 Task: Add Topo Chico Mineral Water 12 Pack Case to the cart.
Action: Mouse pressed left at (26, 109)
Screenshot: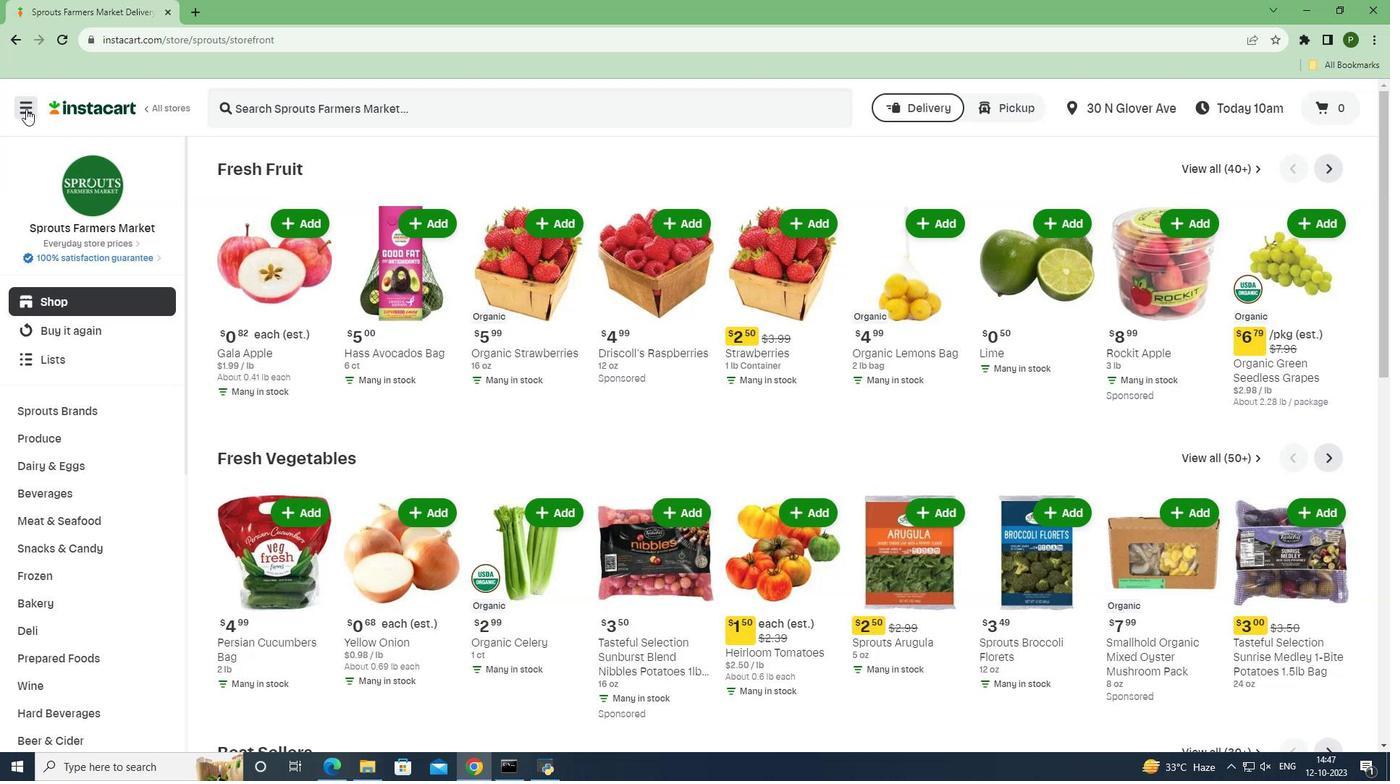 
Action: Mouse moved to (40, 373)
Screenshot: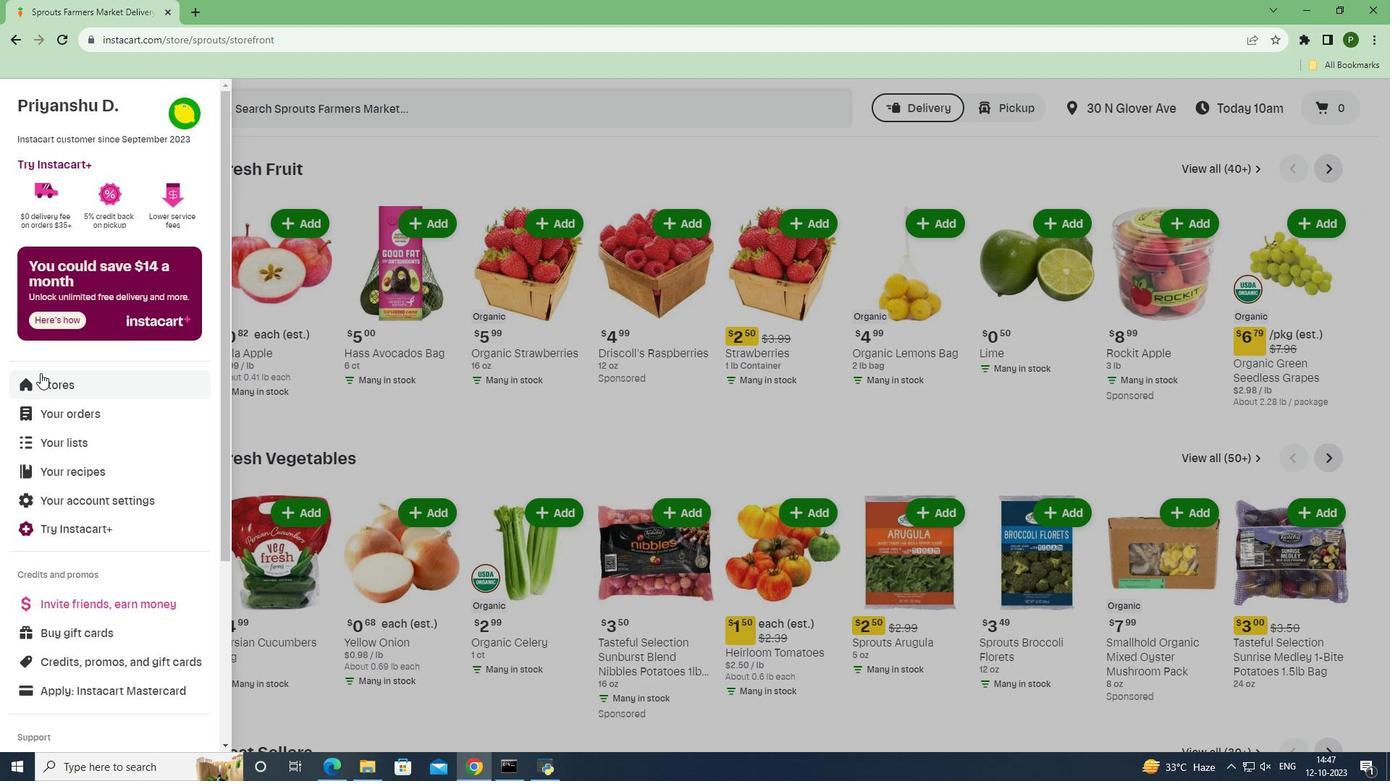 
Action: Mouse pressed left at (40, 373)
Screenshot: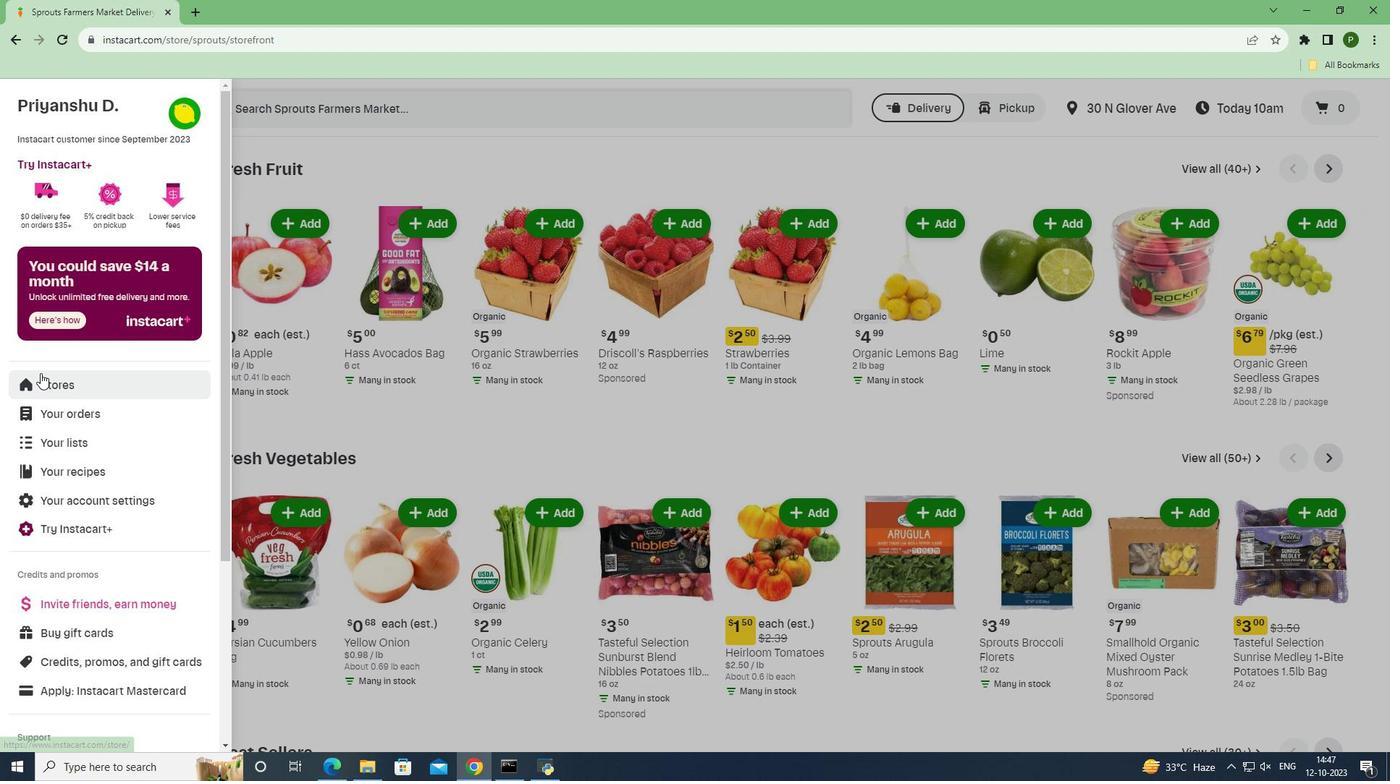 
Action: Mouse moved to (351, 165)
Screenshot: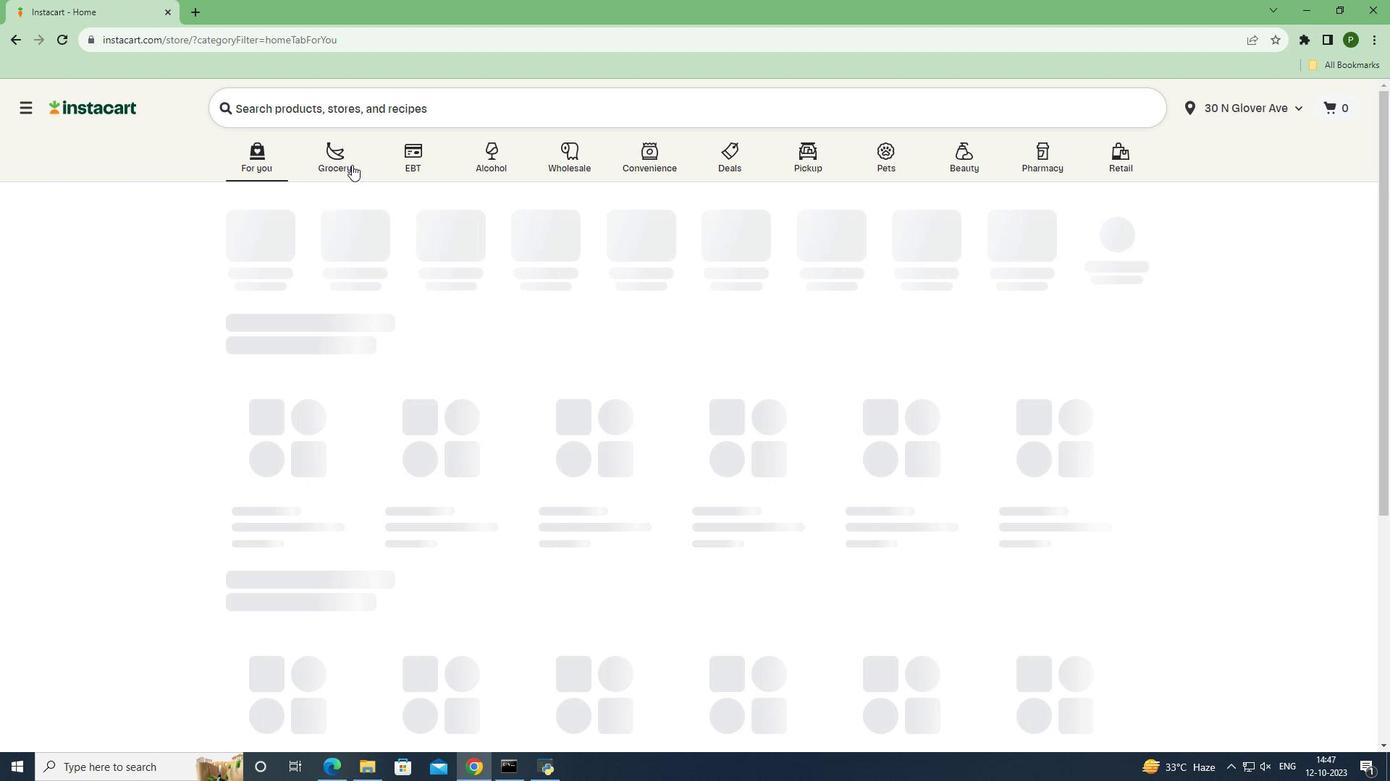 
Action: Mouse pressed left at (351, 165)
Screenshot: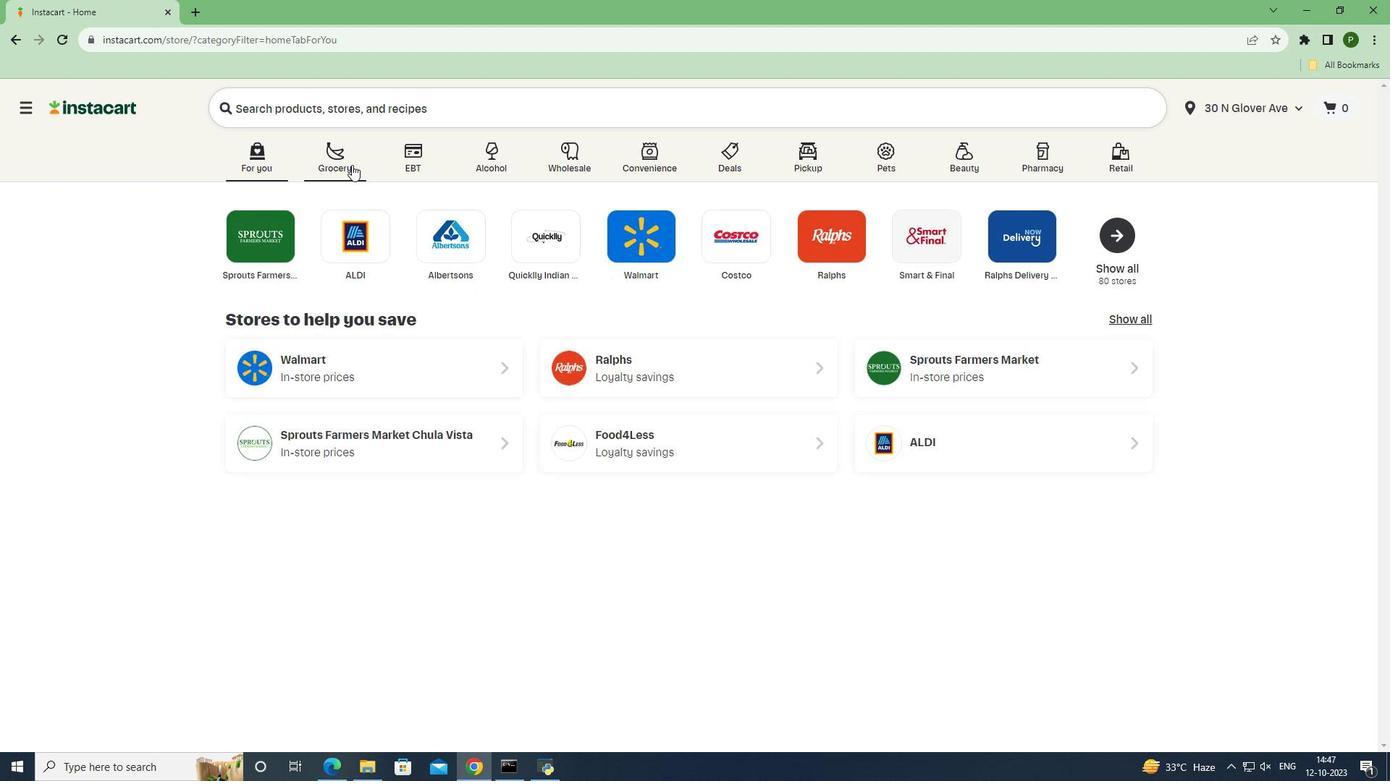 
Action: Mouse moved to (566, 338)
Screenshot: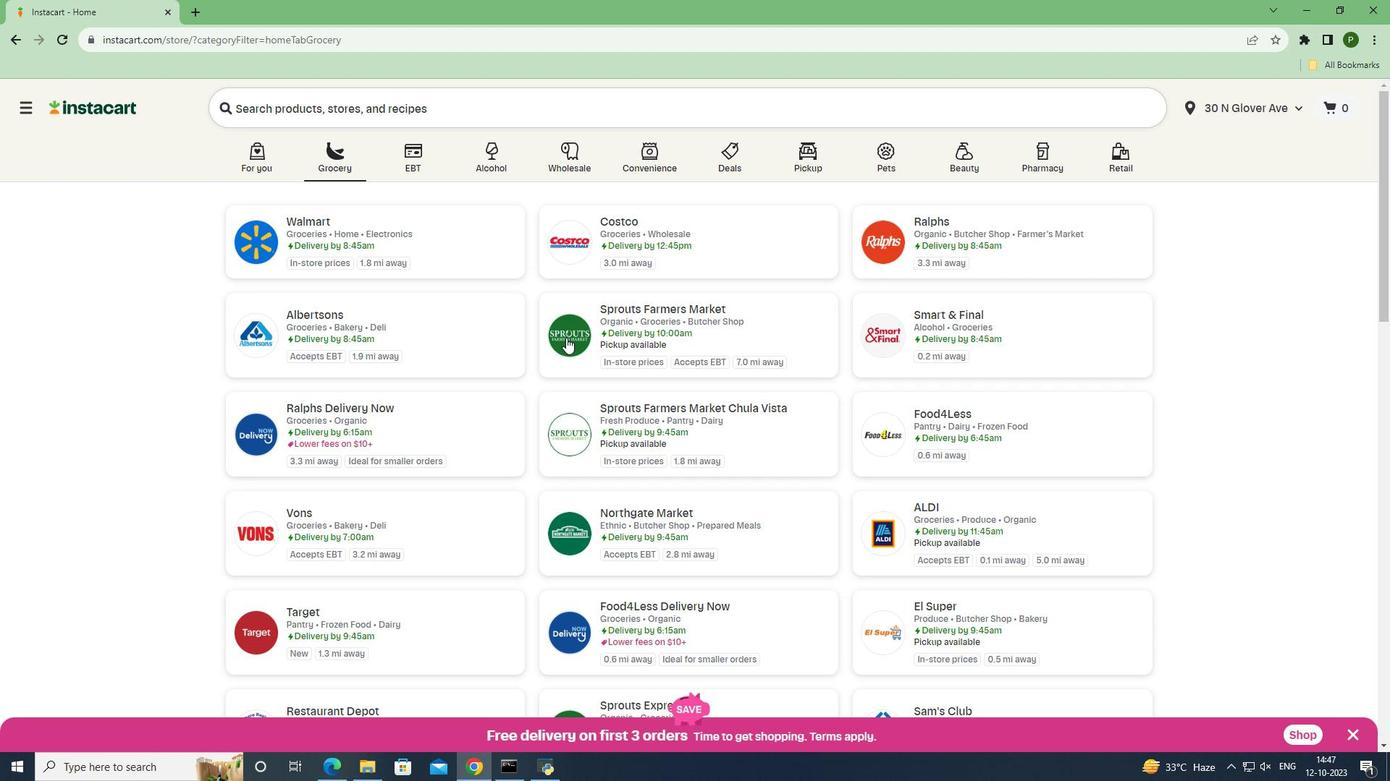 
Action: Mouse pressed left at (566, 338)
Screenshot: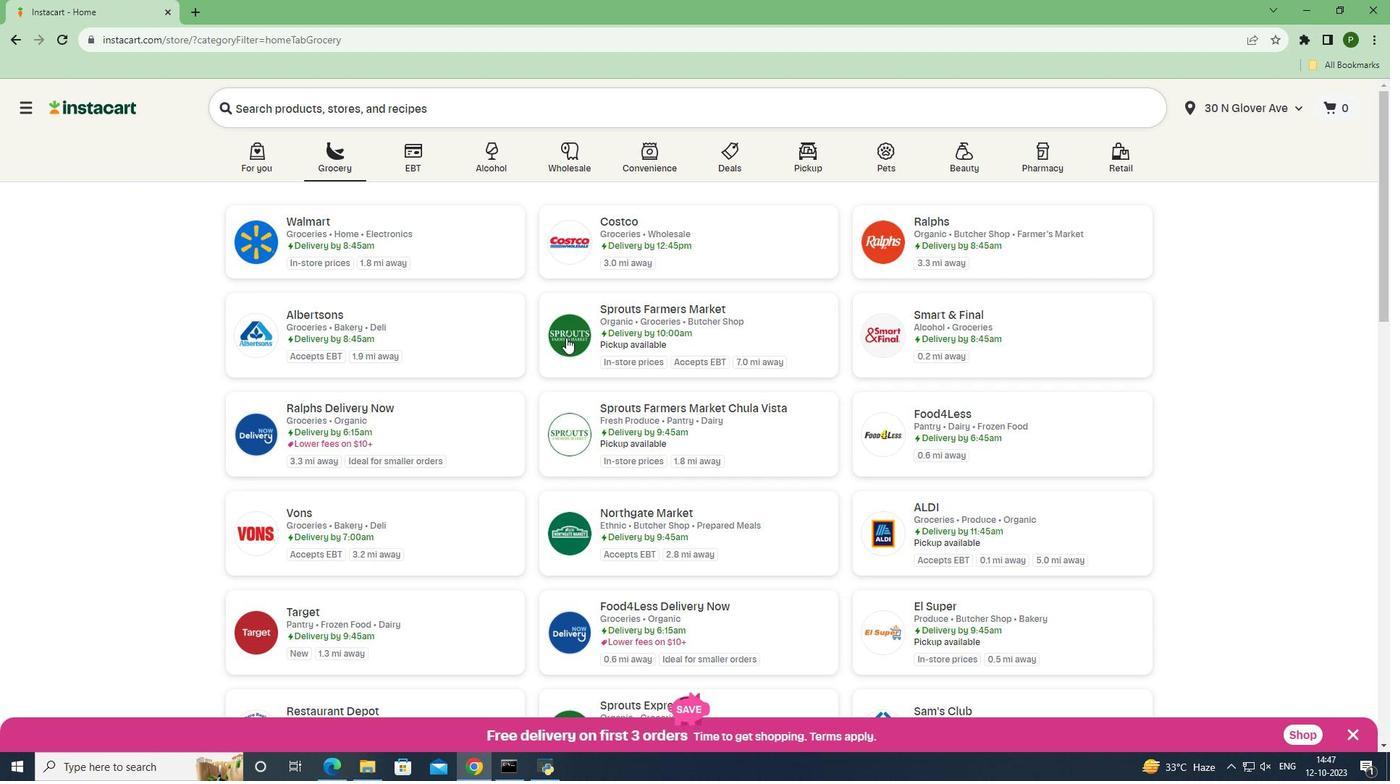 
Action: Mouse moved to (107, 489)
Screenshot: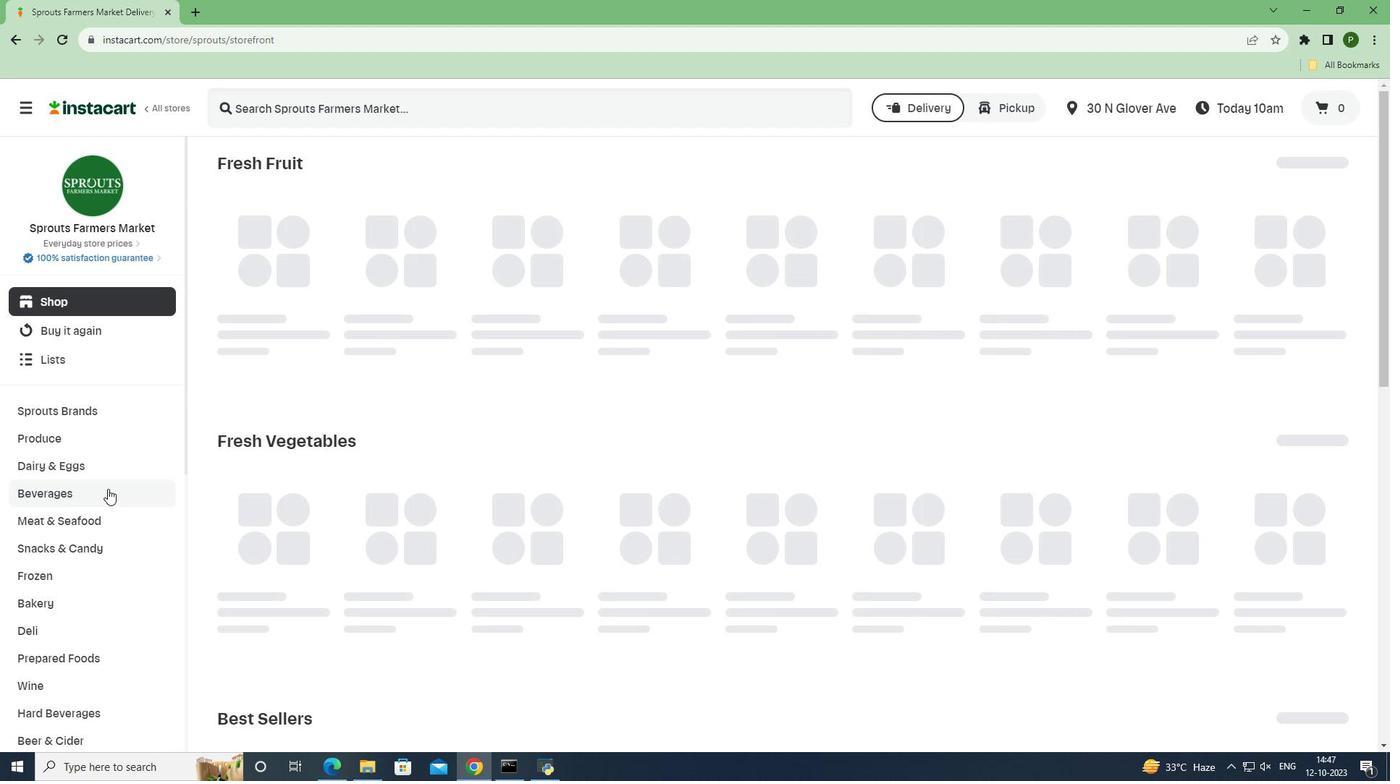 
Action: Mouse pressed left at (107, 489)
Screenshot: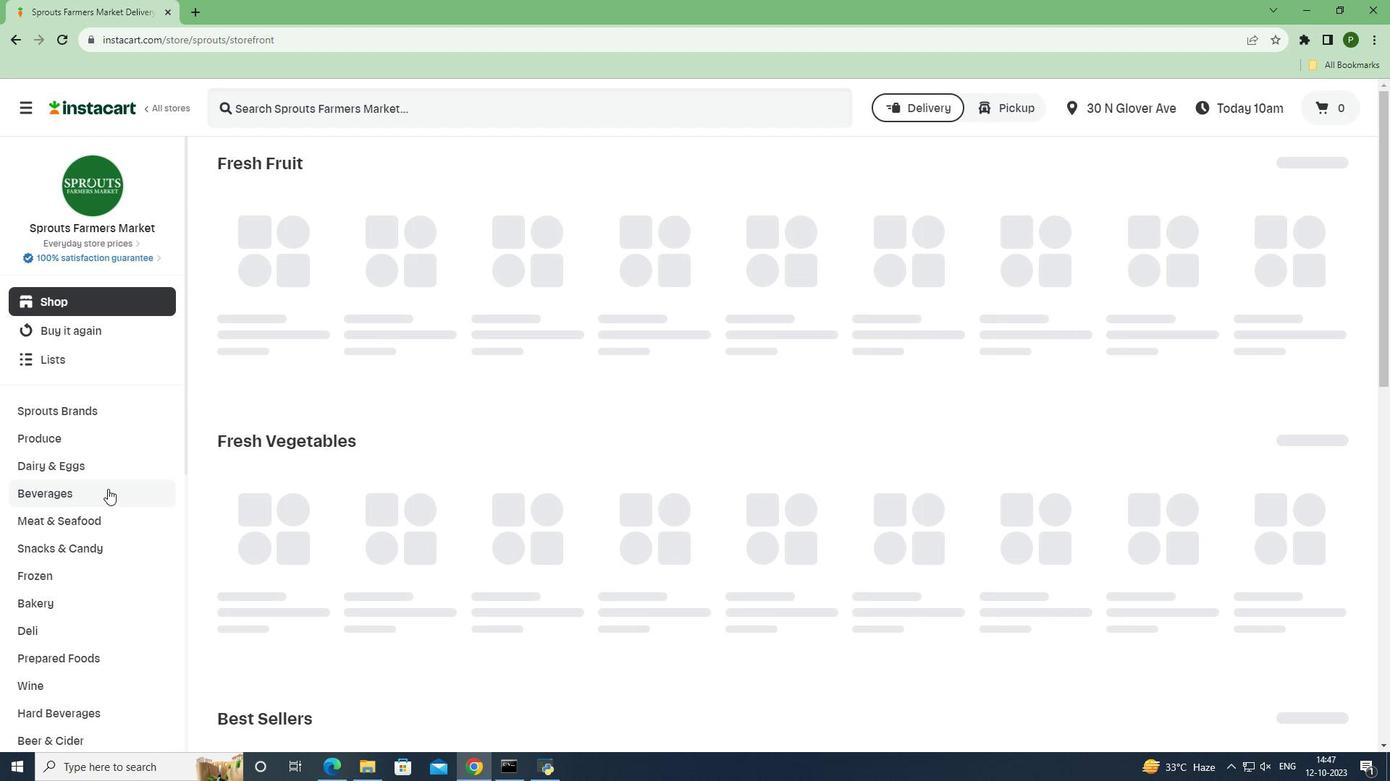 
Action: Mouse moved to (621, 199)
Screenshot: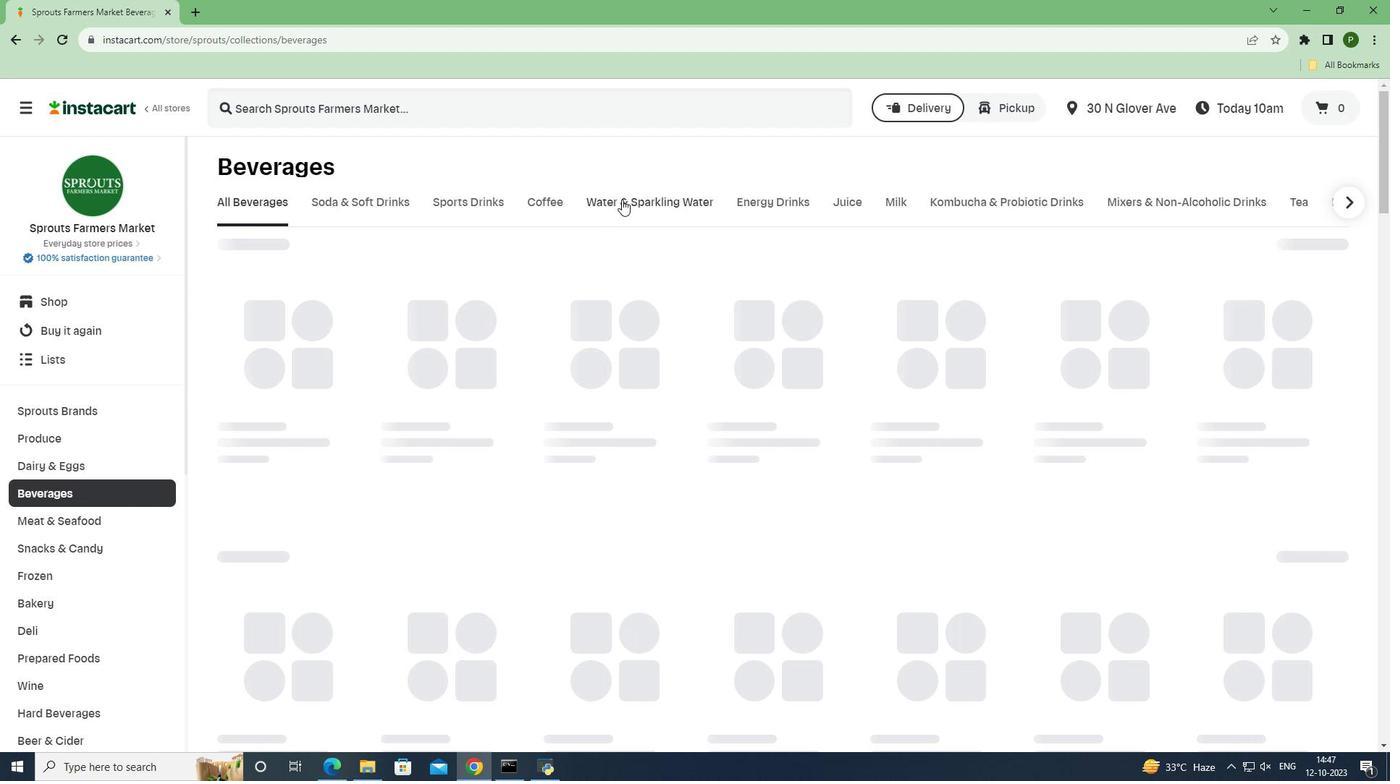
Action: Mouse pressed left at (621, 199)
Screenshot: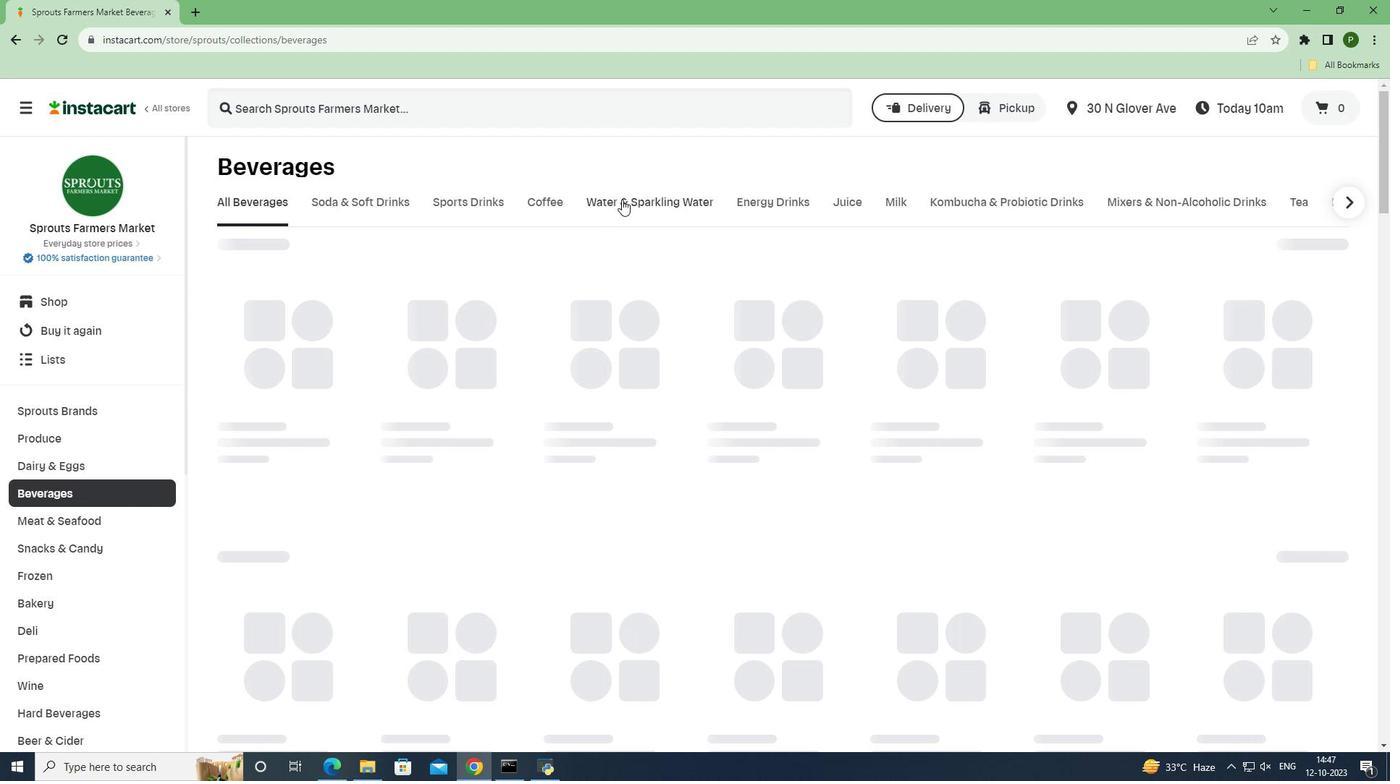 
Action: Mouse moved to (418, 105)
Screenshot: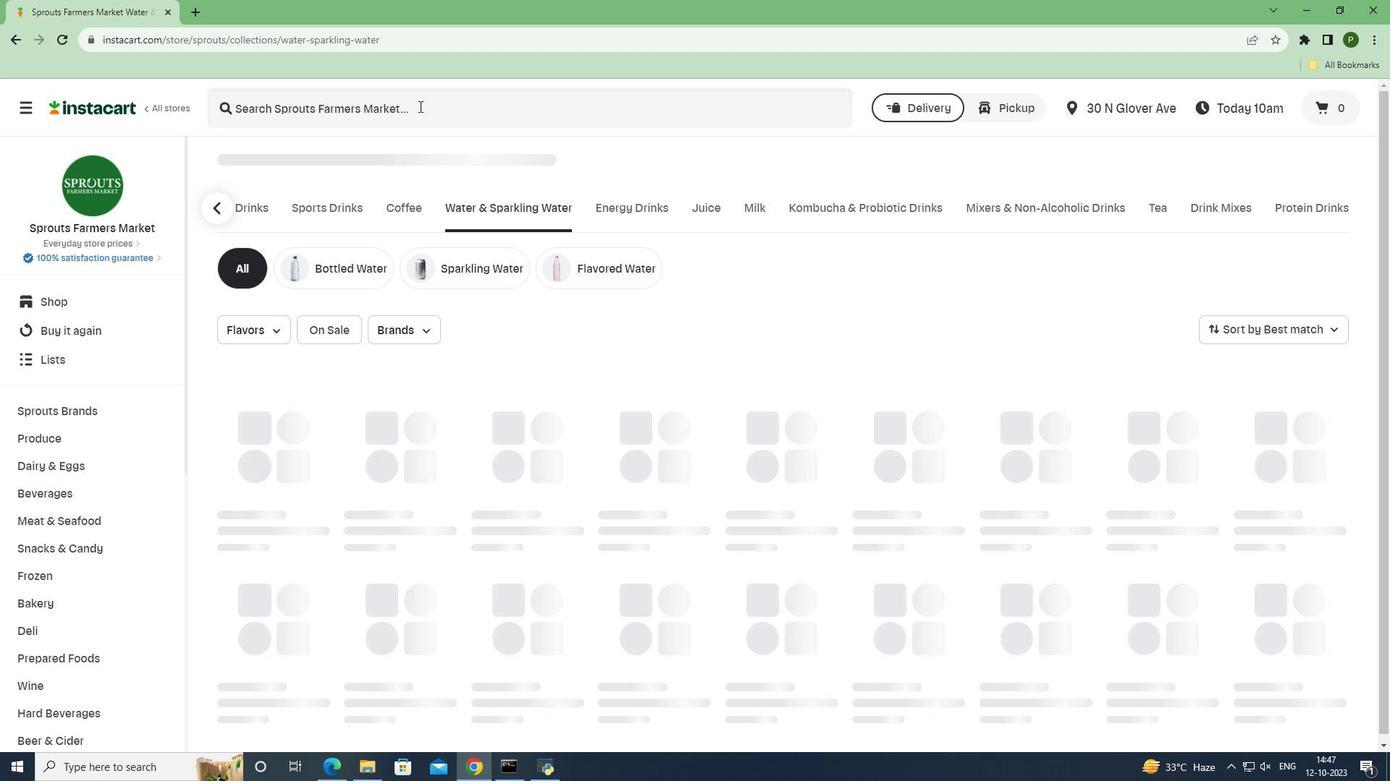 
Action: Mouse pressed left at (418, 105)
Screenshot: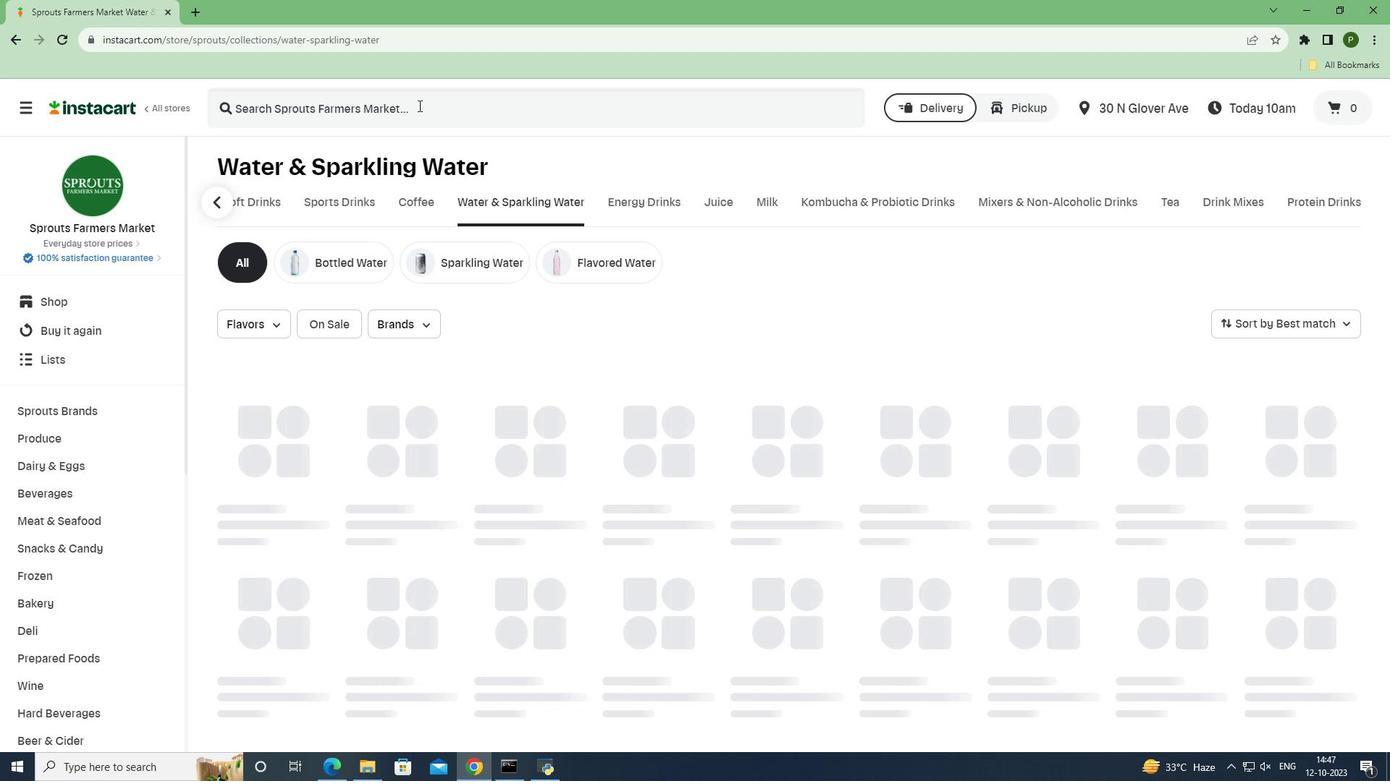 
Action: Key pressed <Key.caps_lock>T<Key.caps_lock>opo<Key.space><Key.caps_lock>C<Key.caps_lock>hico<Key.space><Key.caps_lock>M<Key.caps_lock>ineral<Key.space><Key.caps_lock>W<Key.caps_lock>ater<Key.space>12<Key.space><Key.caps_lock>P<Key.caps_lock>ack<Key.space><Key.caps_lock>C<Key.caps_lock>ase<Key.space><Key.enter>
Screenshot: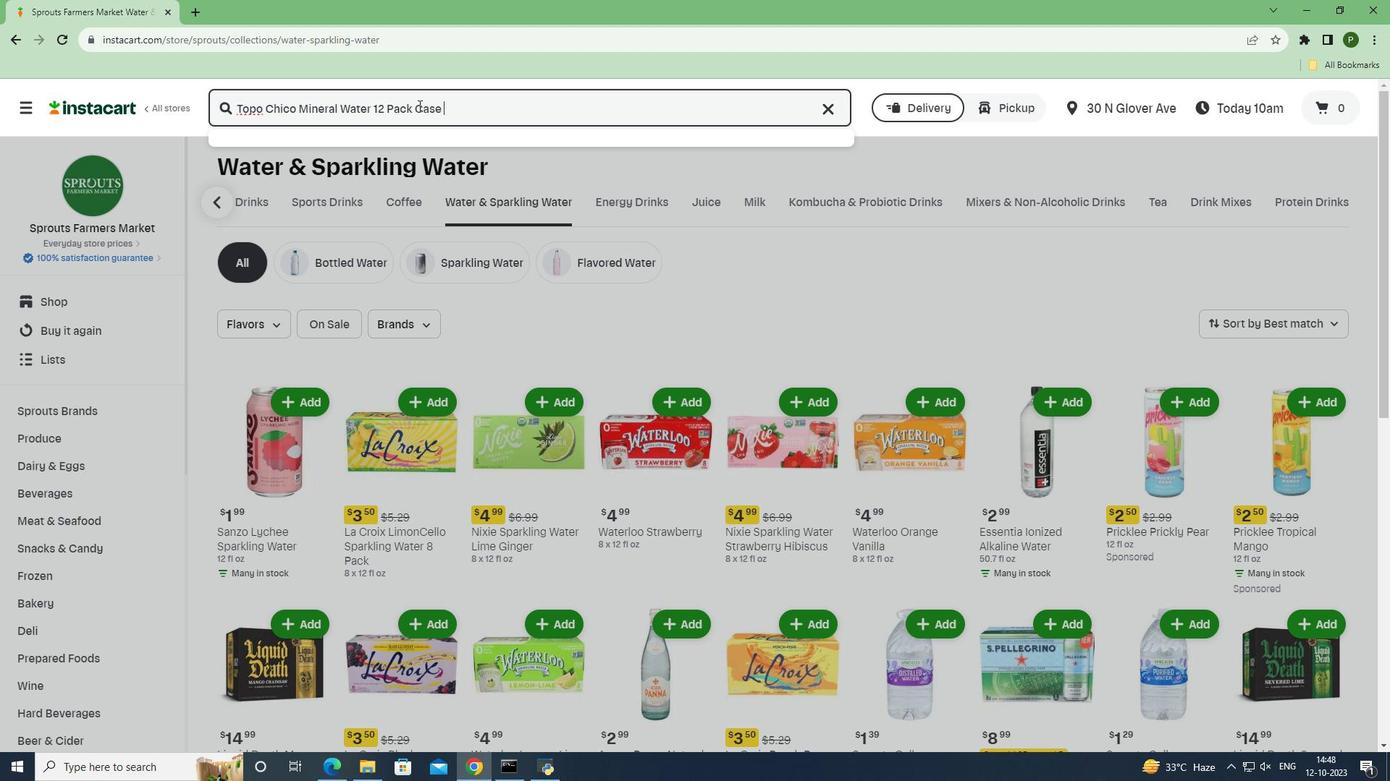 
Action: Mouse moved to (1091, 249)
Screenshot: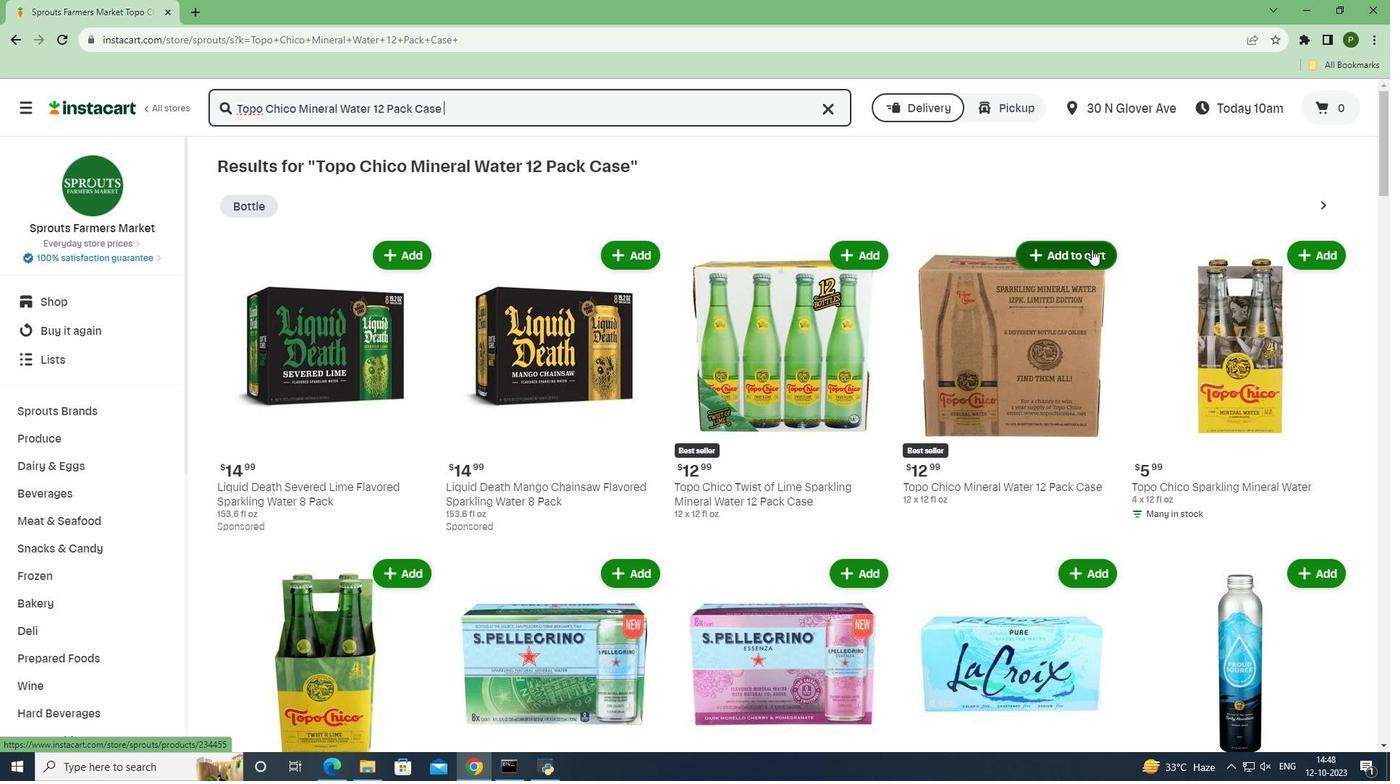 
Action: Mouse pressed left at (1091, 249)
Screenshot: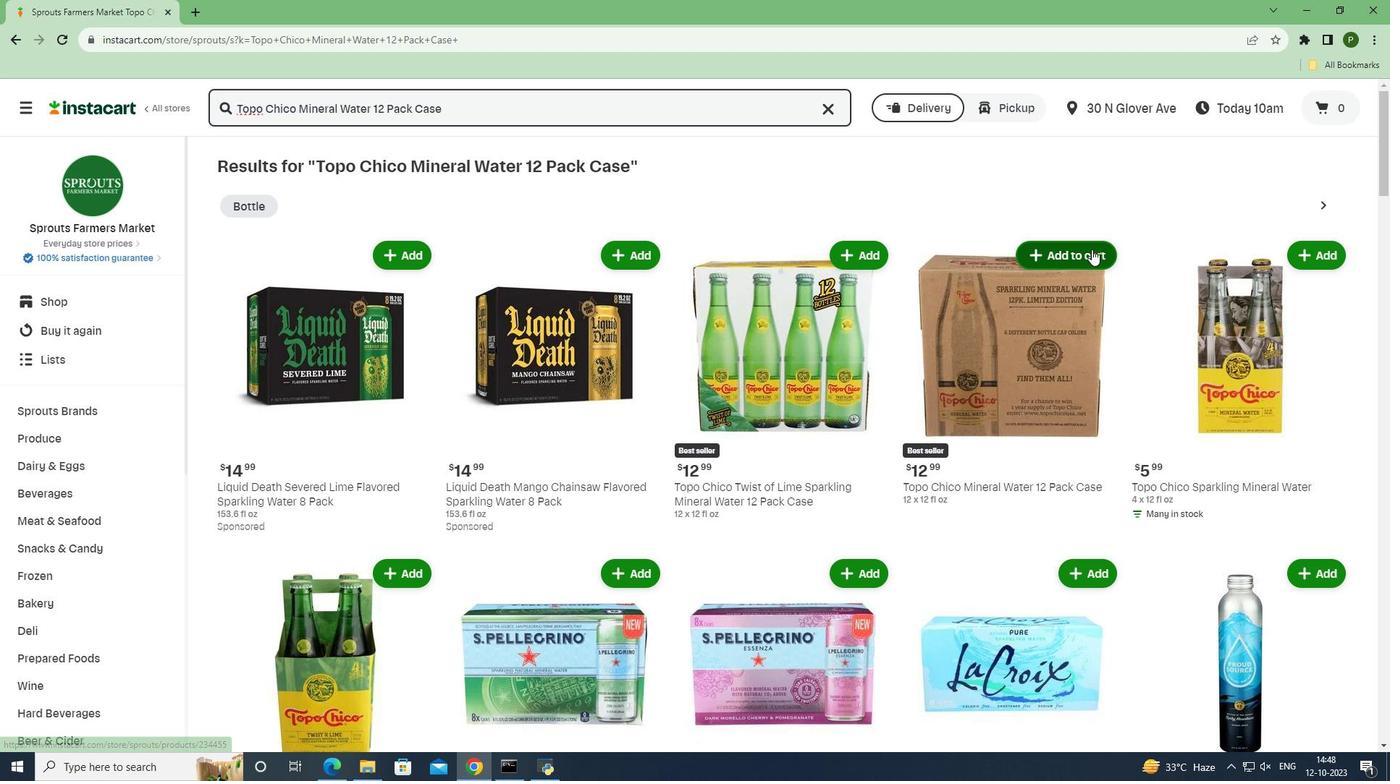 
Action: Mouse moved to (1121, 333)
Screenshot: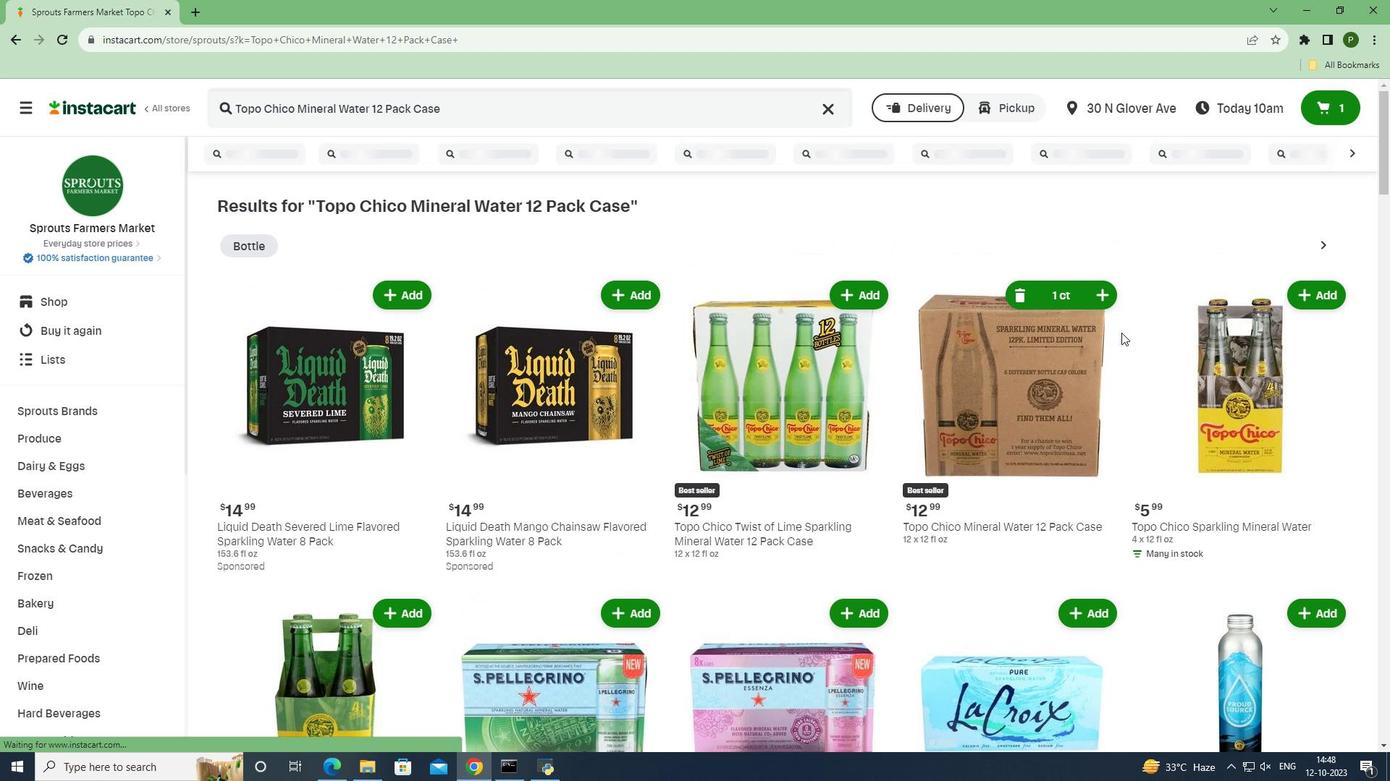 
